 Task: Create a wiki and add a collaborator.
Action: Mouse moved to (773, 257)
Screenshot: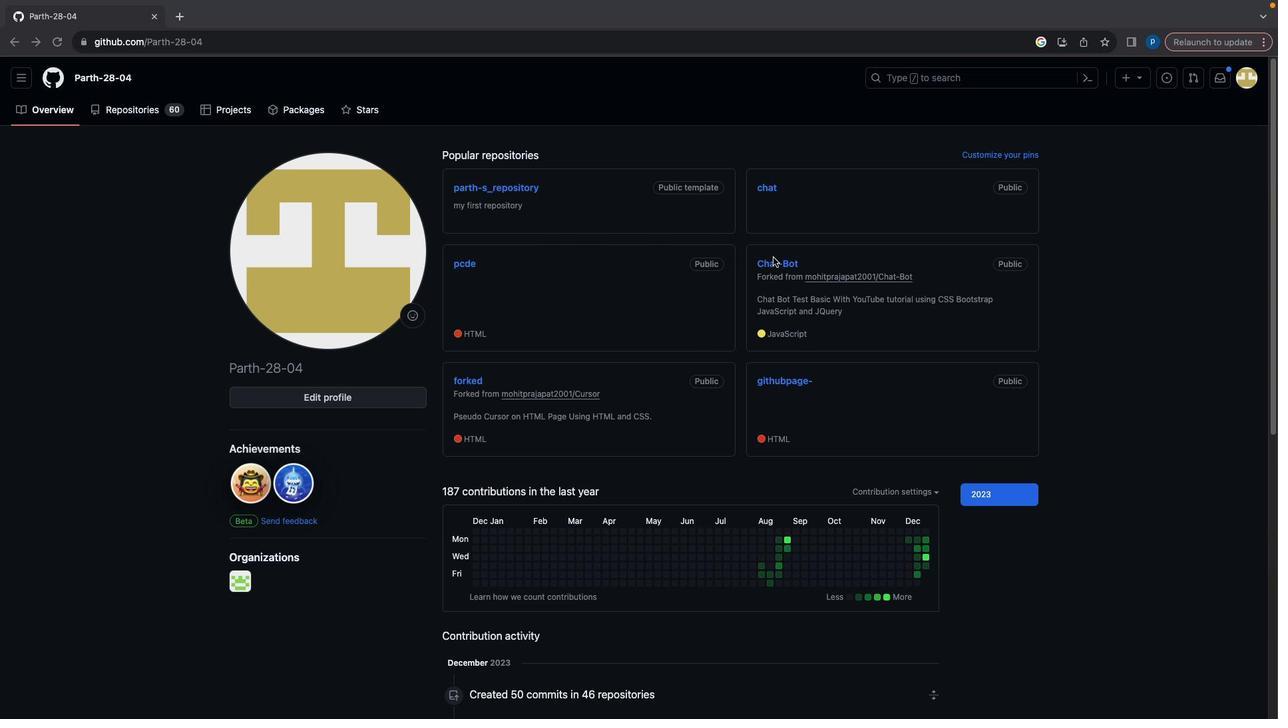 
Action: Mouse pressed left at (773, 257)
Screenshot: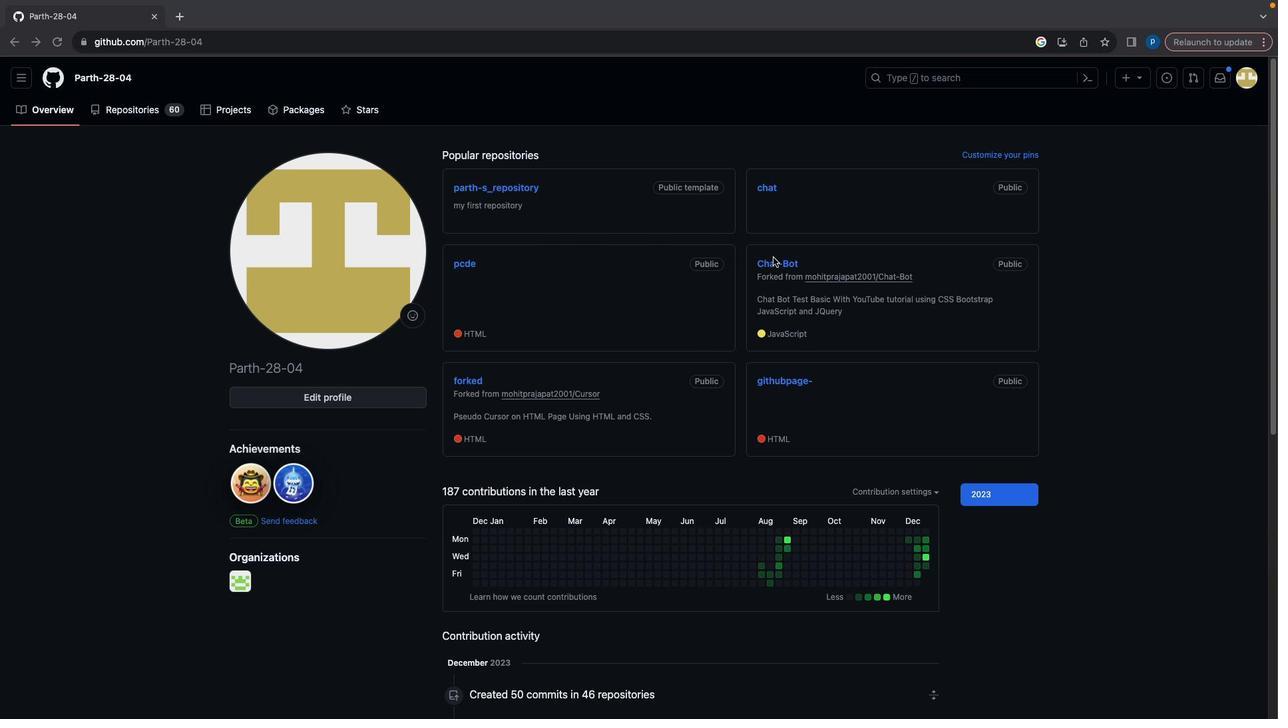 
Action: Mouse moved to (773, 261)
Screenshot: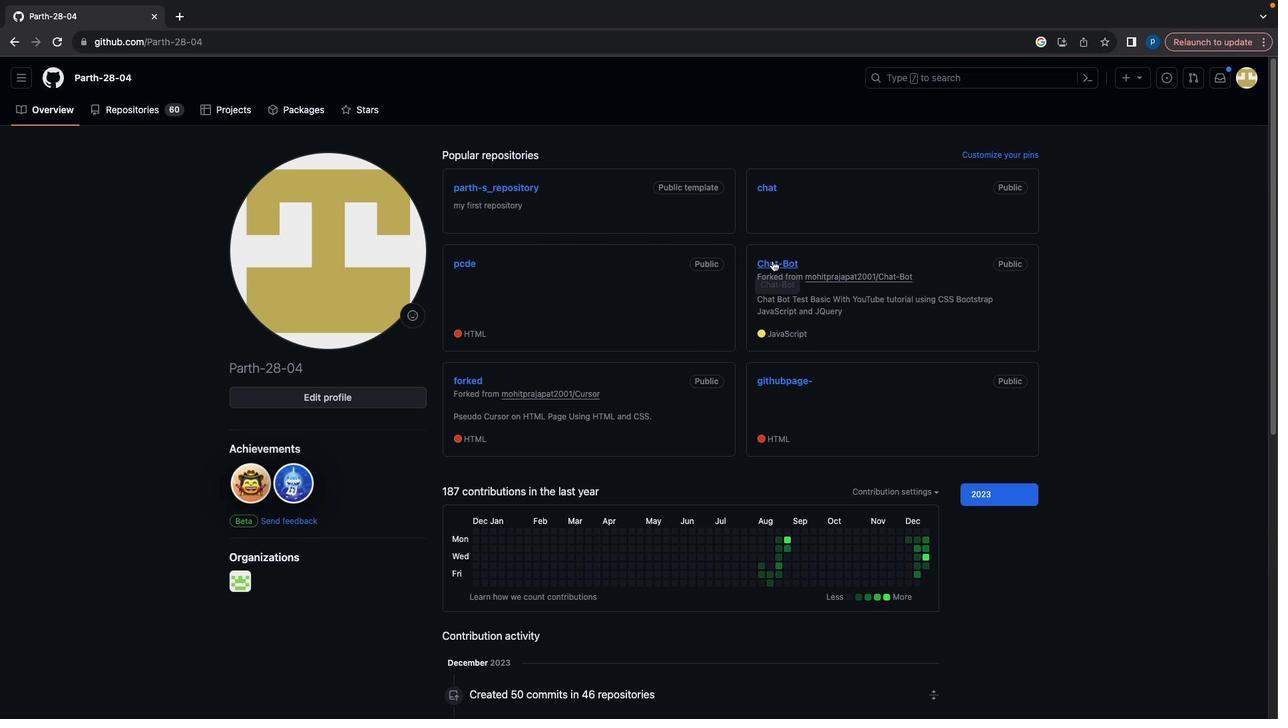 
Action: Mouse pressed left at (773, 261)
Screenshot: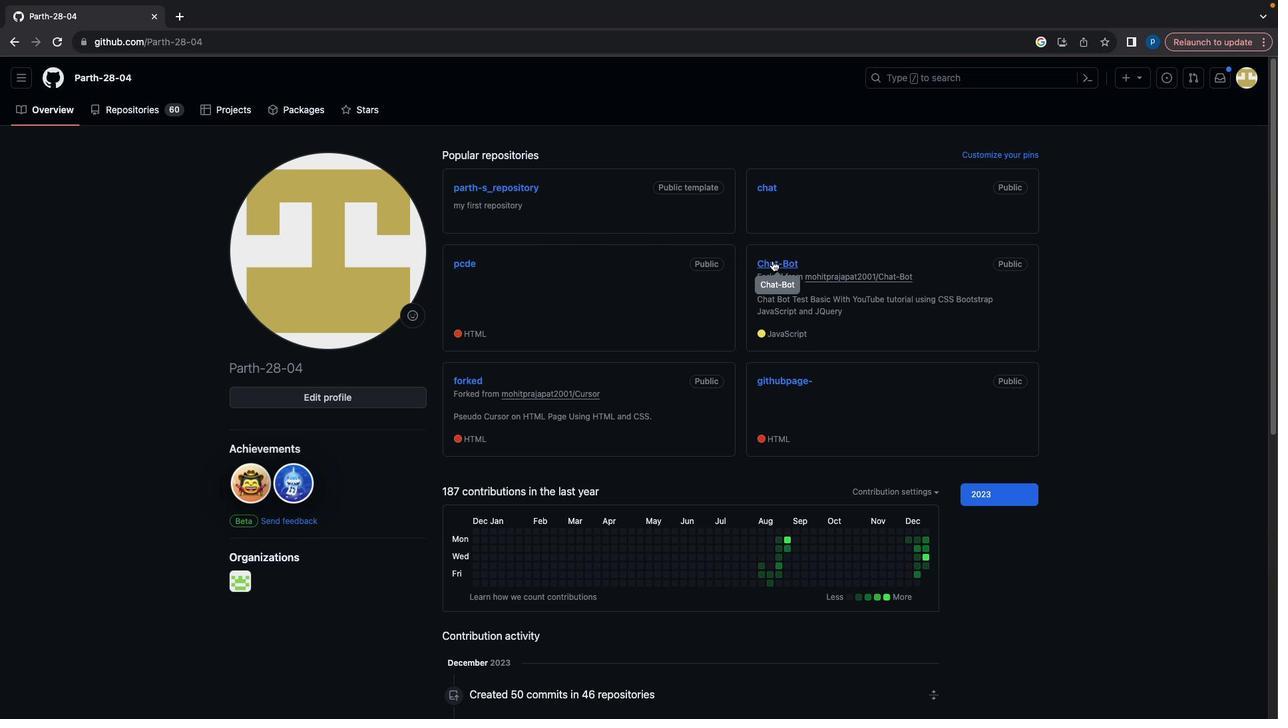 
Action: Mouse moved to (318, 101)
Screenshot: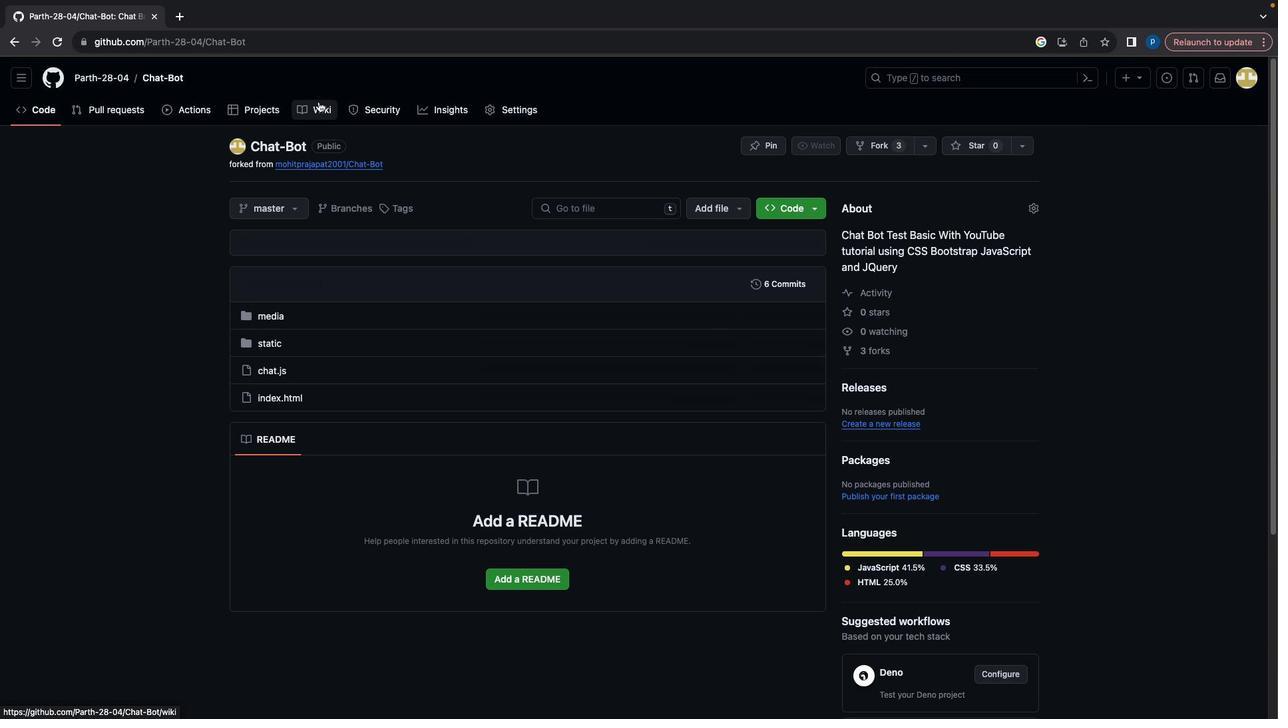 
Action: Mouse pressed left at (318, 101)
Screenshot: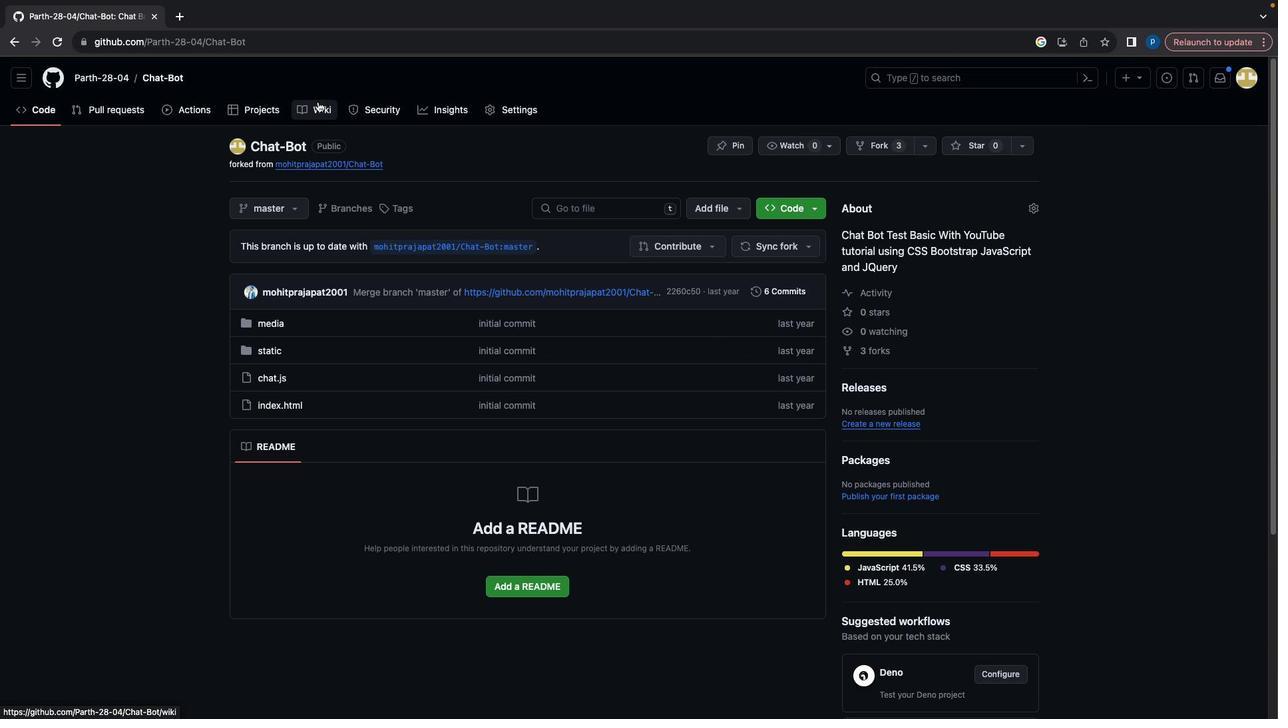 
Action: Mouse moved to (642, 268)
Screenshot: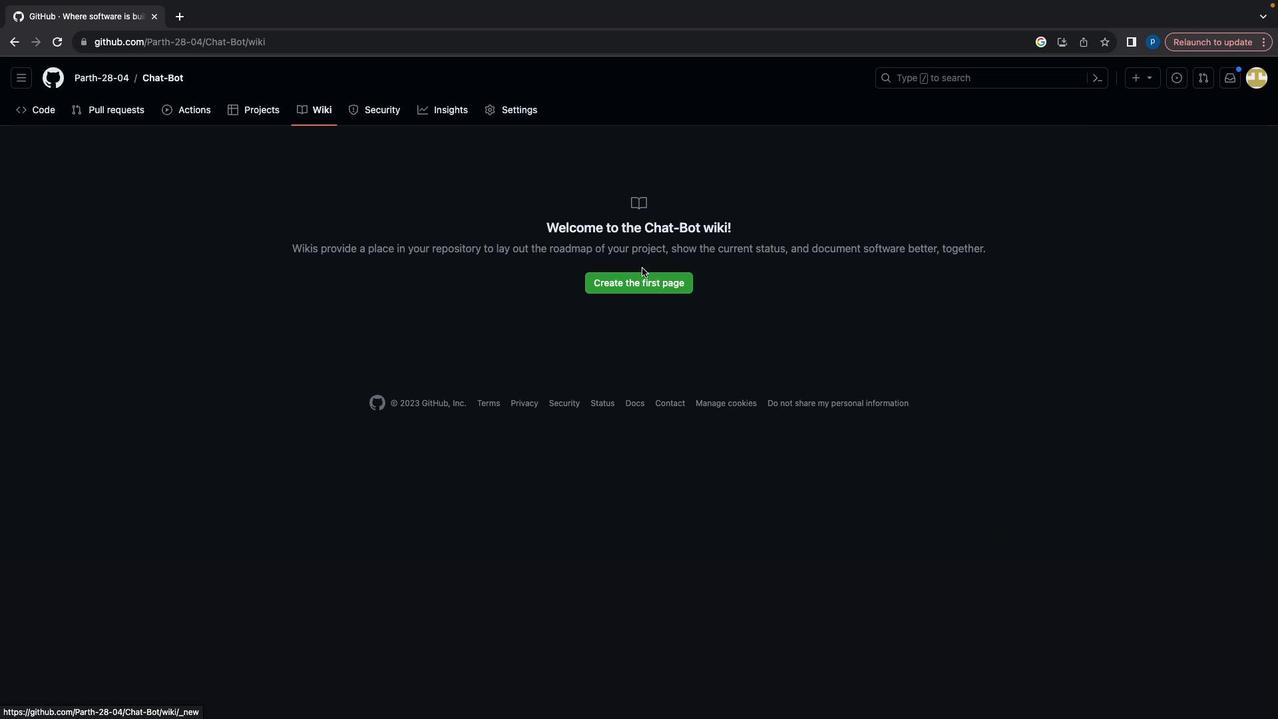 
Action: Mouse pressed left at (642, 268)
Screenshot: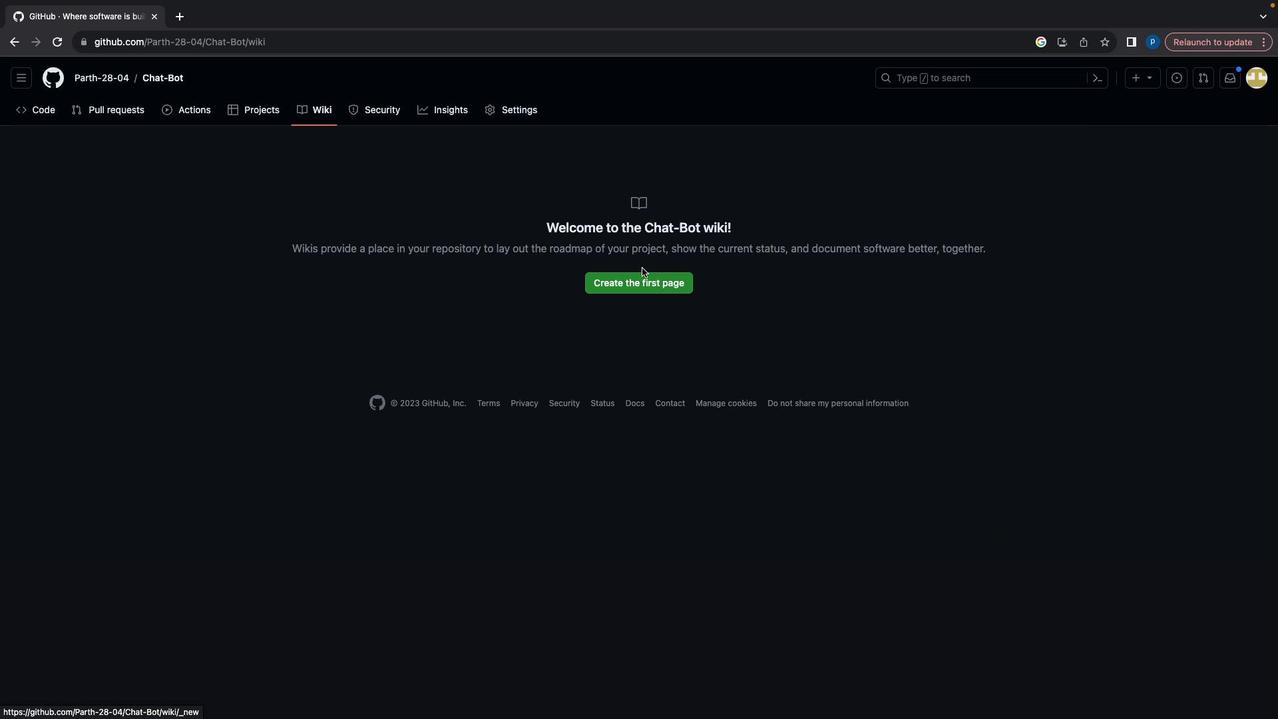 
Action: Mouse moved to (641, 276)
Screenshot: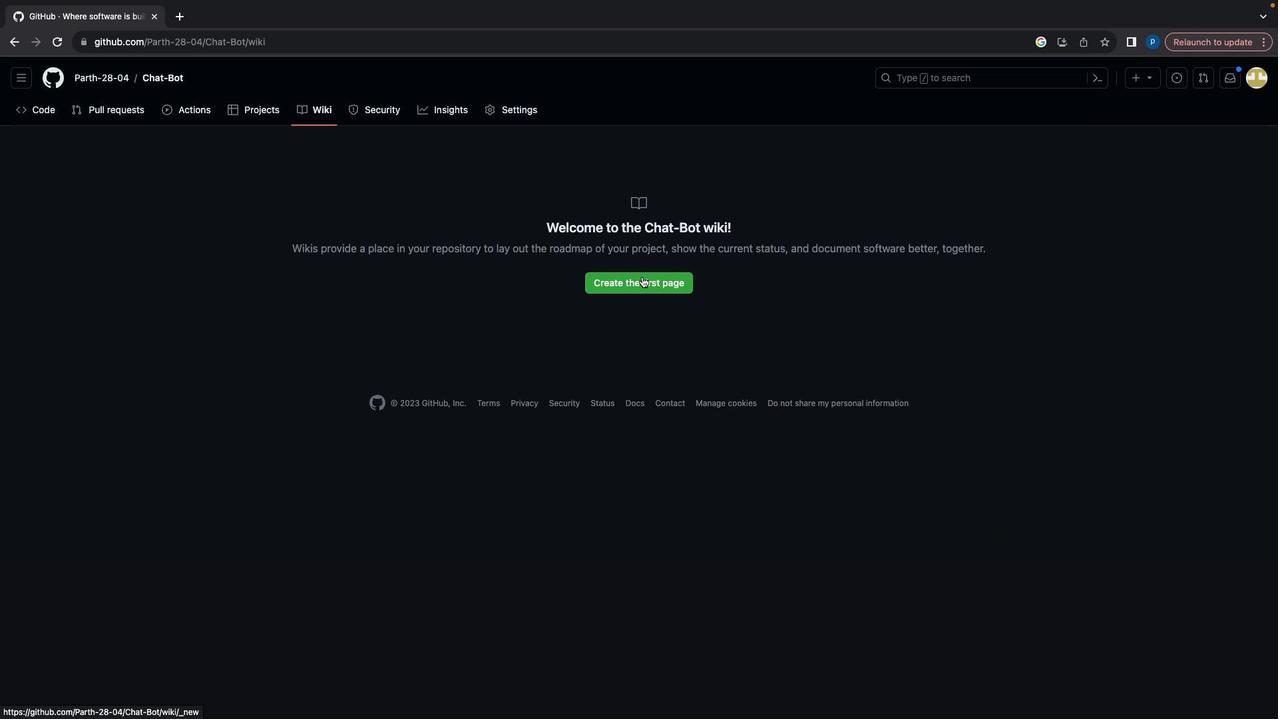 
Action: Mouse pressed left at (641, 276)
Screenshot: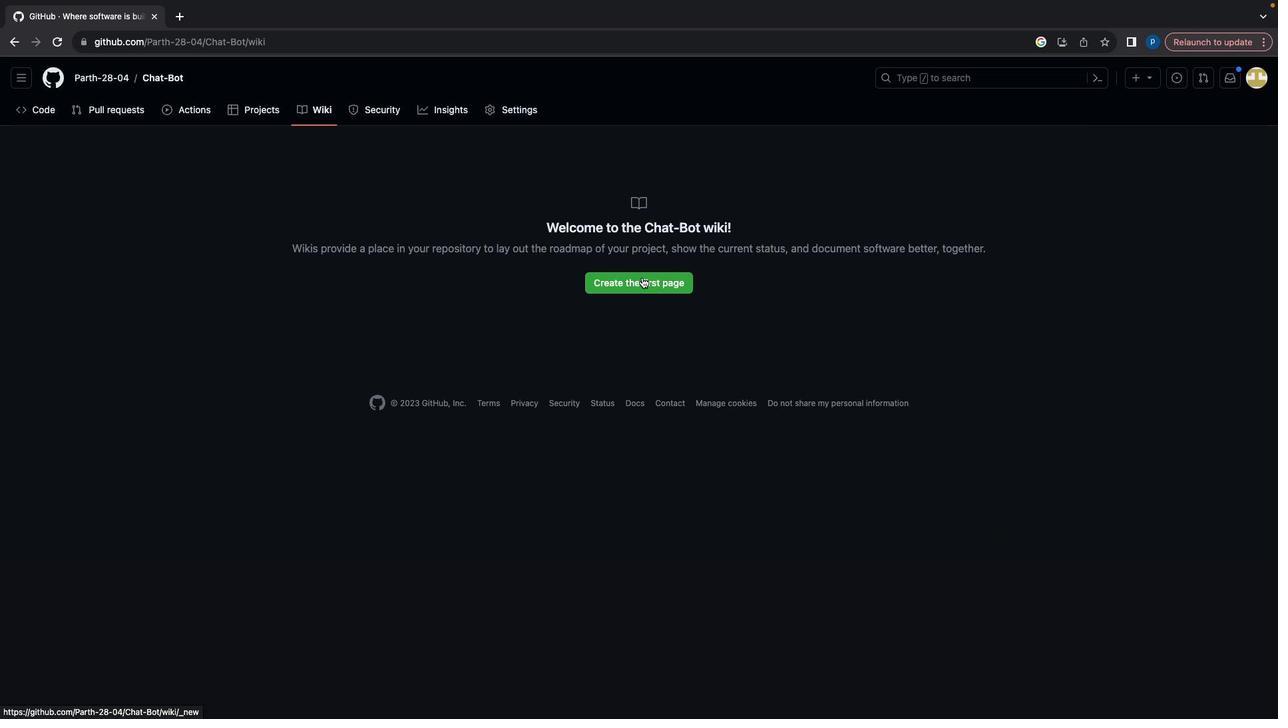 
Action: Mouse moved to (491, 282)
Screenshot: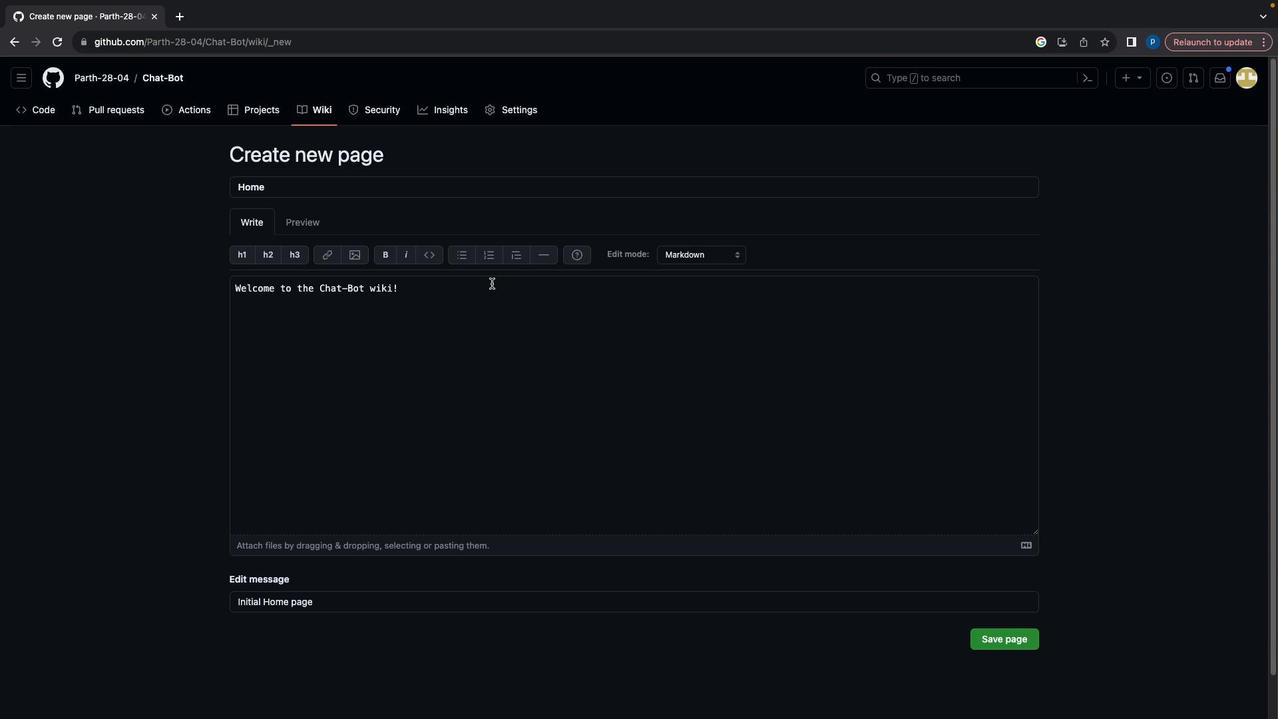 
Action: Mouse pressed left at (491, 282)
Screenshot: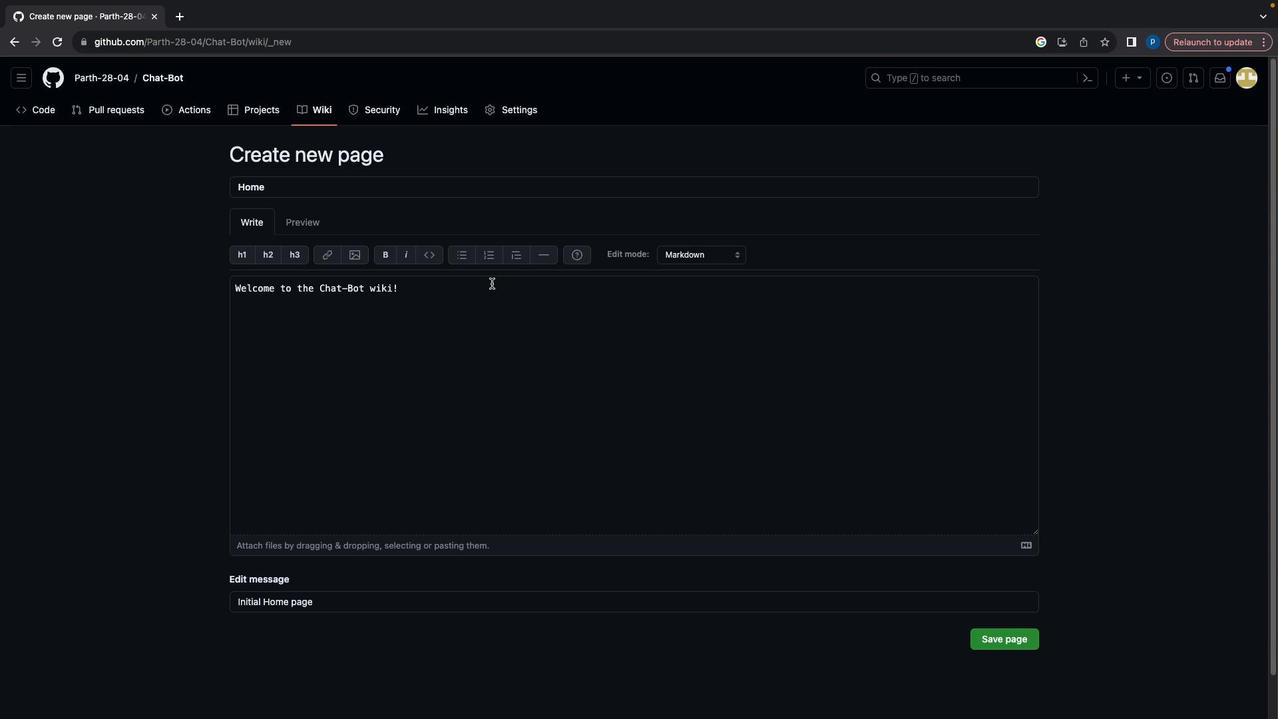 
Action: Key pressed Key.spaceKey.shift'T''h''i''s'Key.spaceKey.shift'P''a''g''e'Key.spaceKey.shift'T''o'Key.spaceKey.shift'C''r''e''a''t''r'Key.spaceKey.backspaceKey.backspace'e'Key.space'a''n''d'Key.spaceKey.shift'C''o''l''l''a''b''o''r''a''t''i''v''e'Key.spaceKey.shift'B''a''e'Key.backspace's''e'Key.space
Screenshot: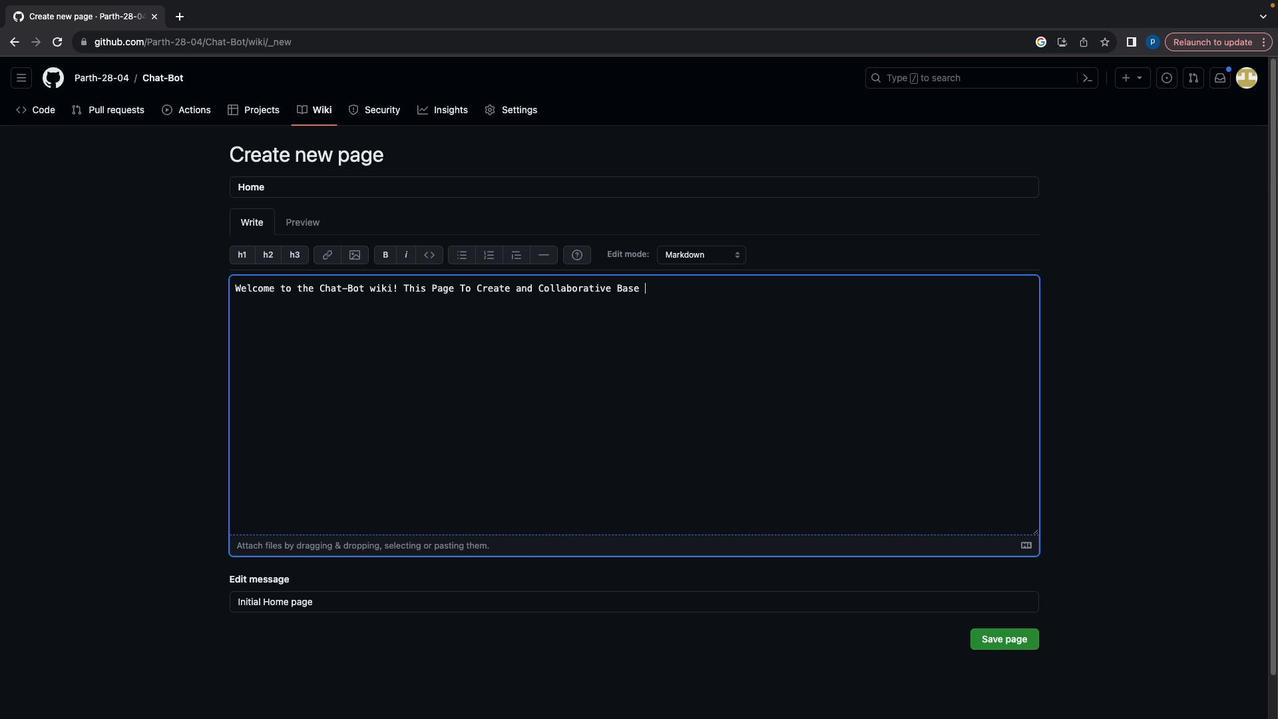 
Action: Mouse moved to (1002, 631)
Screenshot: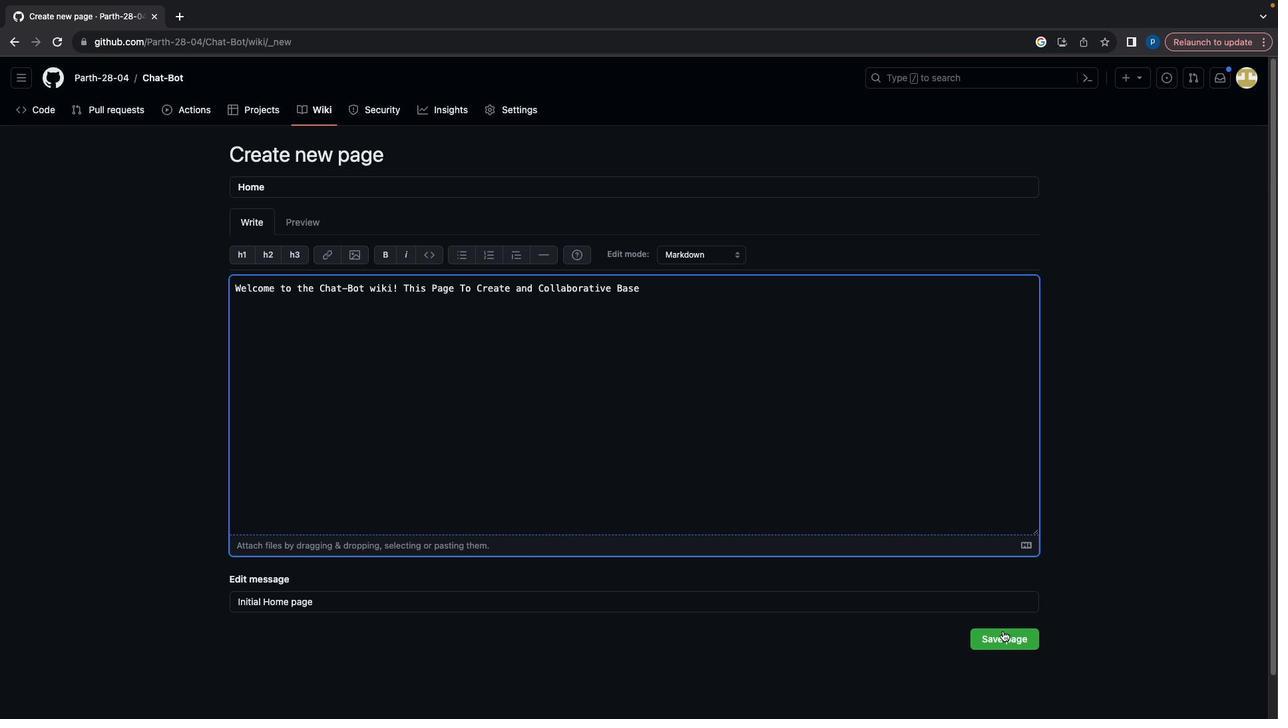 
Action: Mouse pressed left at (1002, 631)
Screenshot: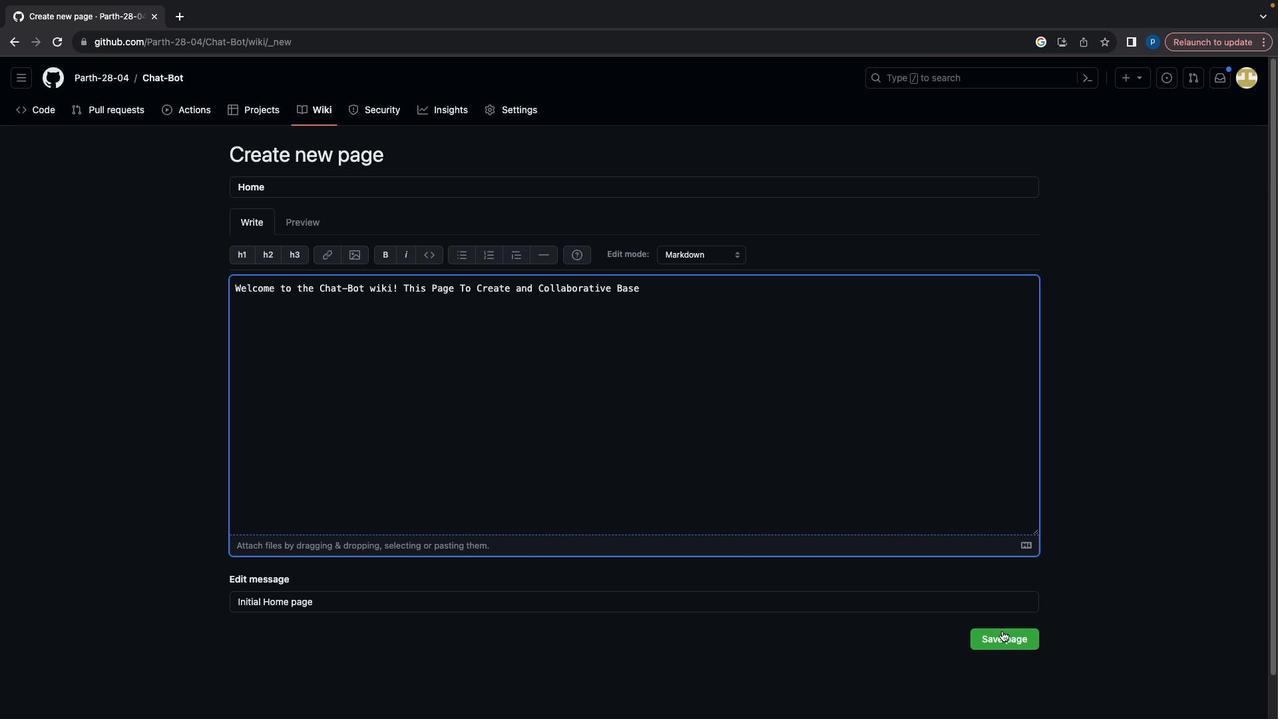 
Action: Mouse moved to (529, 109)
Screenshot: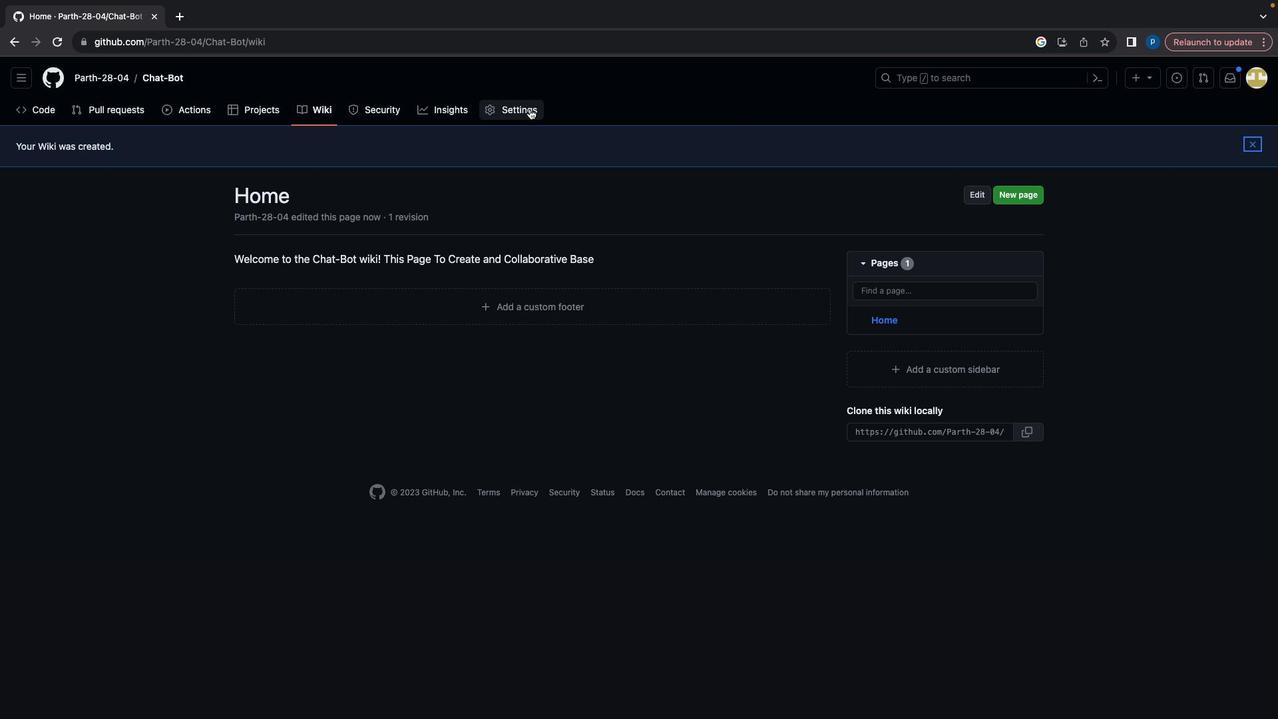 
Action: Mouse pressed left at (529, 109)
Screenshot: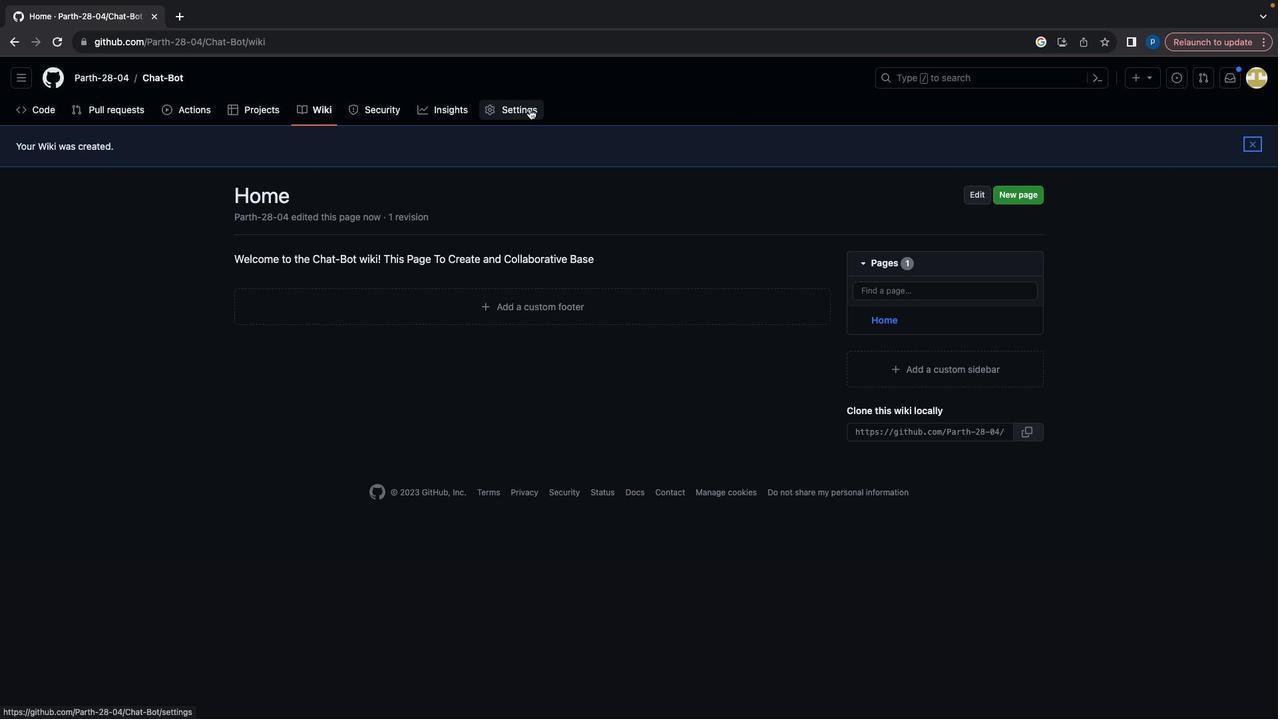 
Action: Mouse moved to (302, 205)
Screenshot: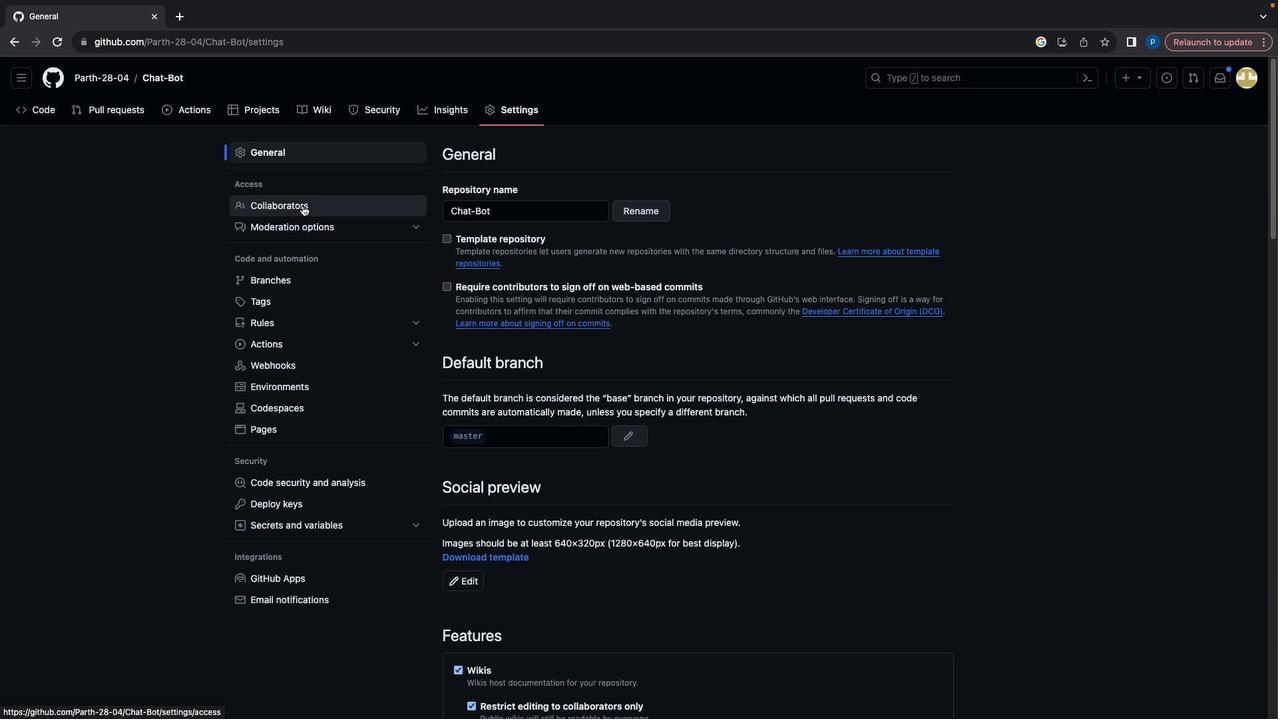 
Action: Mouse pressed left at (302, 205)
Screenshot: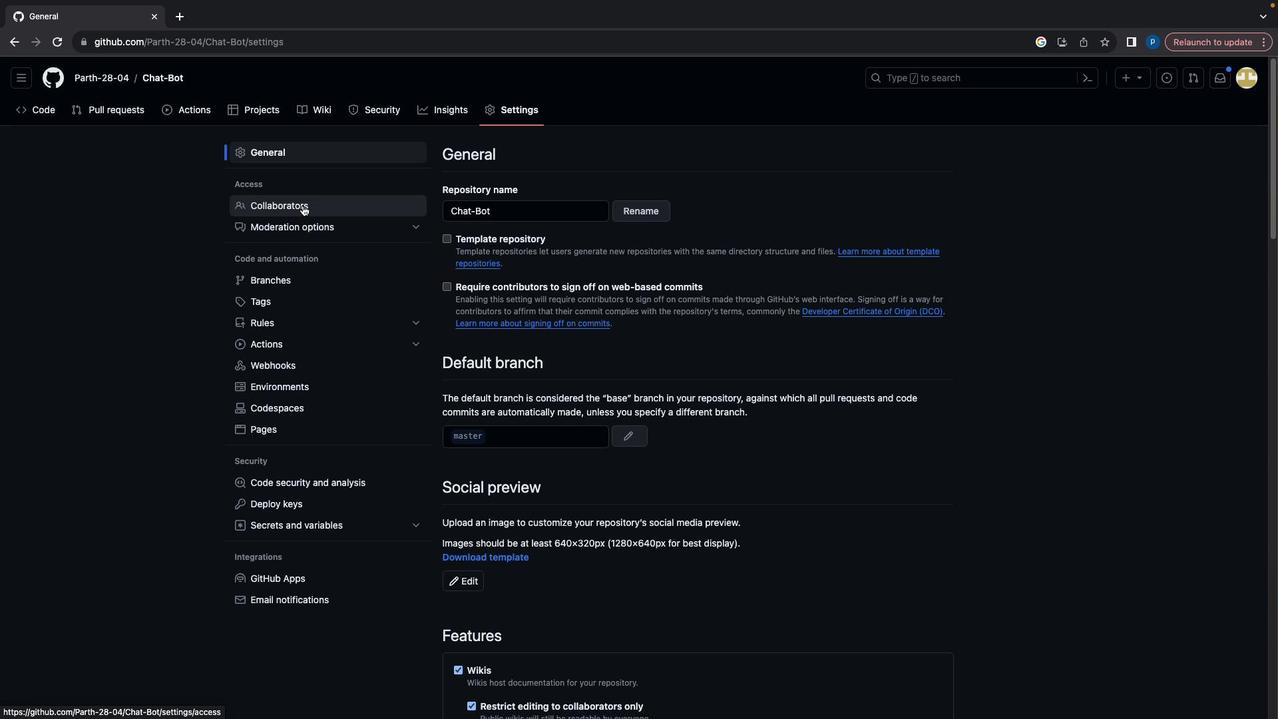 
Action: Mouse moved to (693, 457)
Screenshot: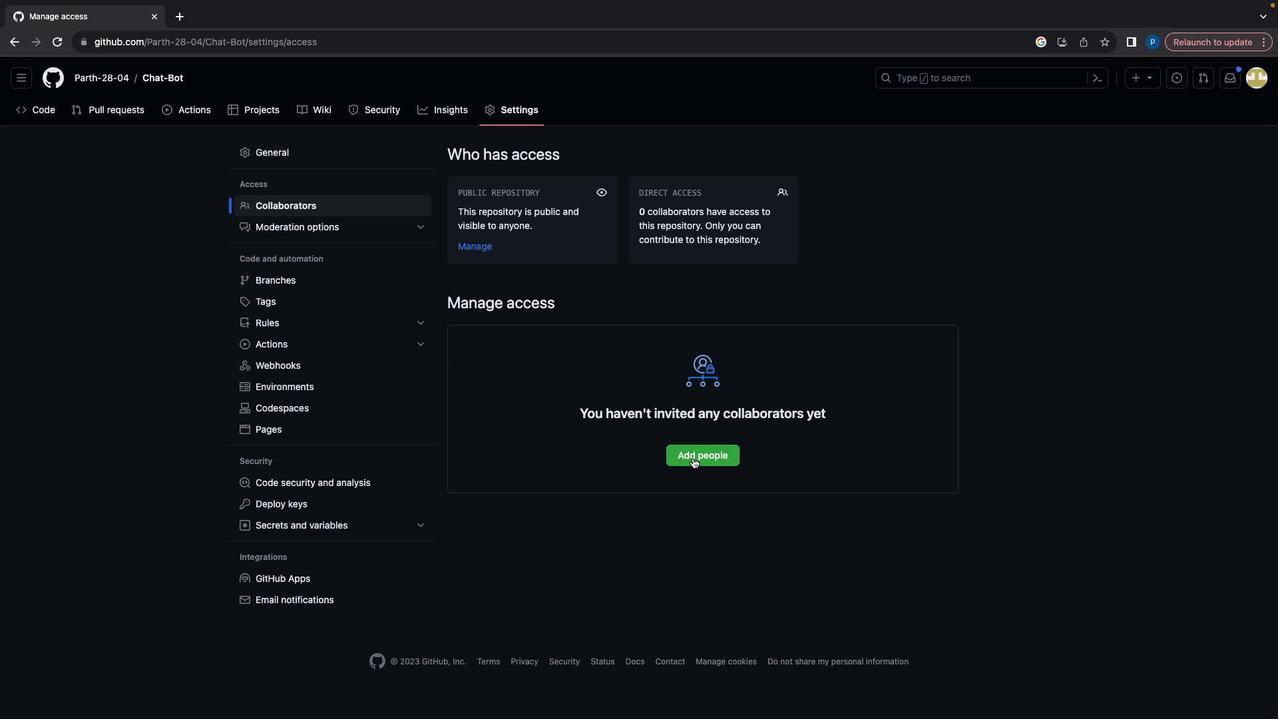 
Action: Mouse pressed left at (693, 457)
Screenshot: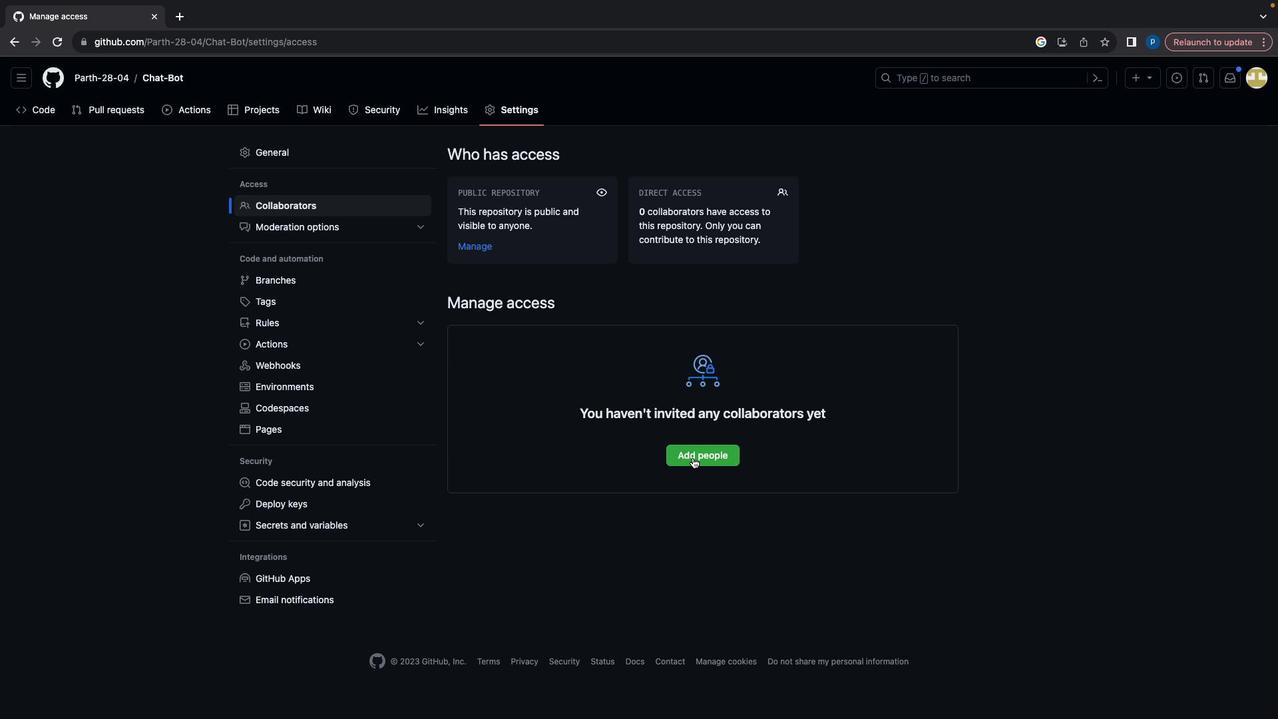 
Action: Mouse moved to (564, 233)
Screenshot: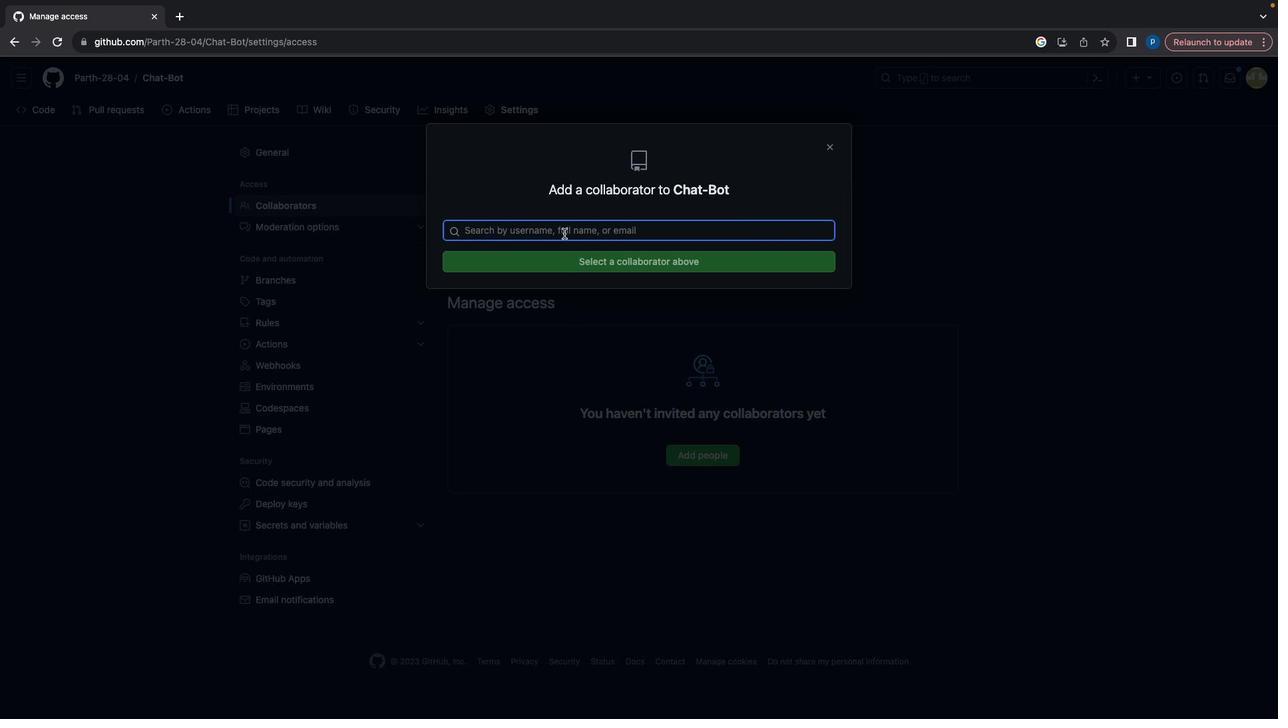 
Action: Mouse pressed left at (564, 233)
Screenshot: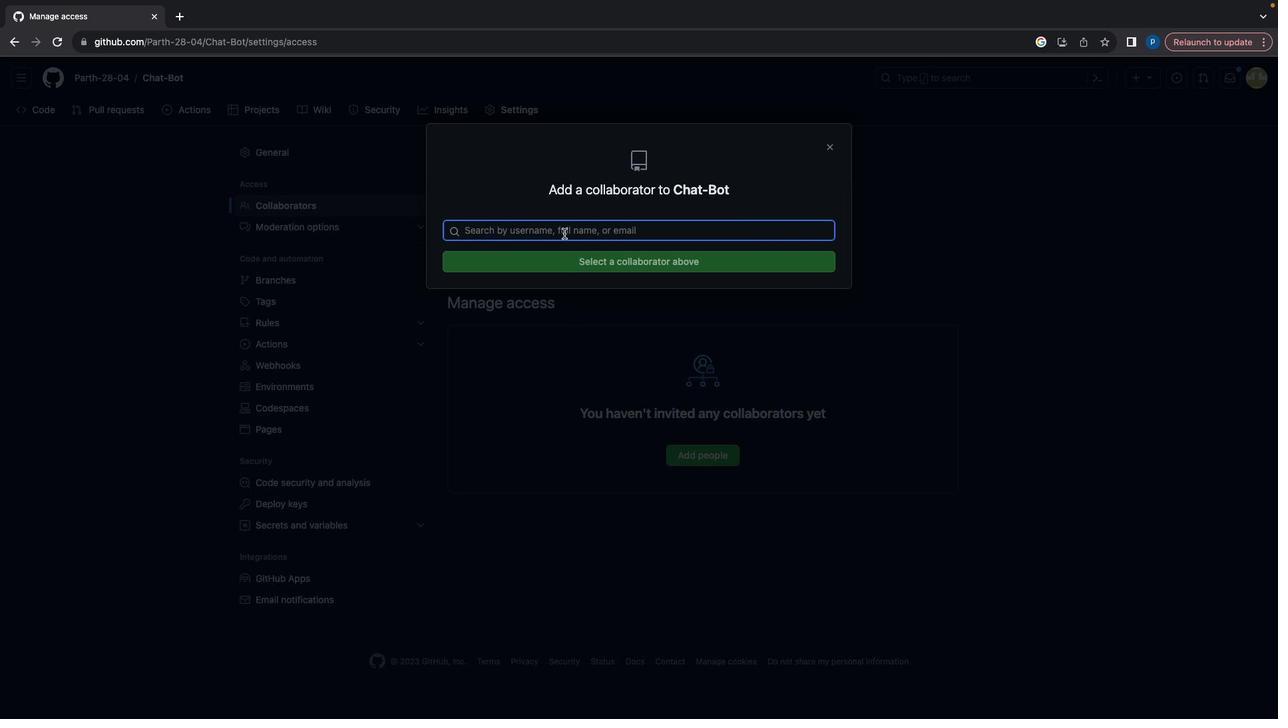 
Action: Key pressed Key.shift'Y''a''s''h''s''h''i''v''s'Key.backspace'a'
Screenshot: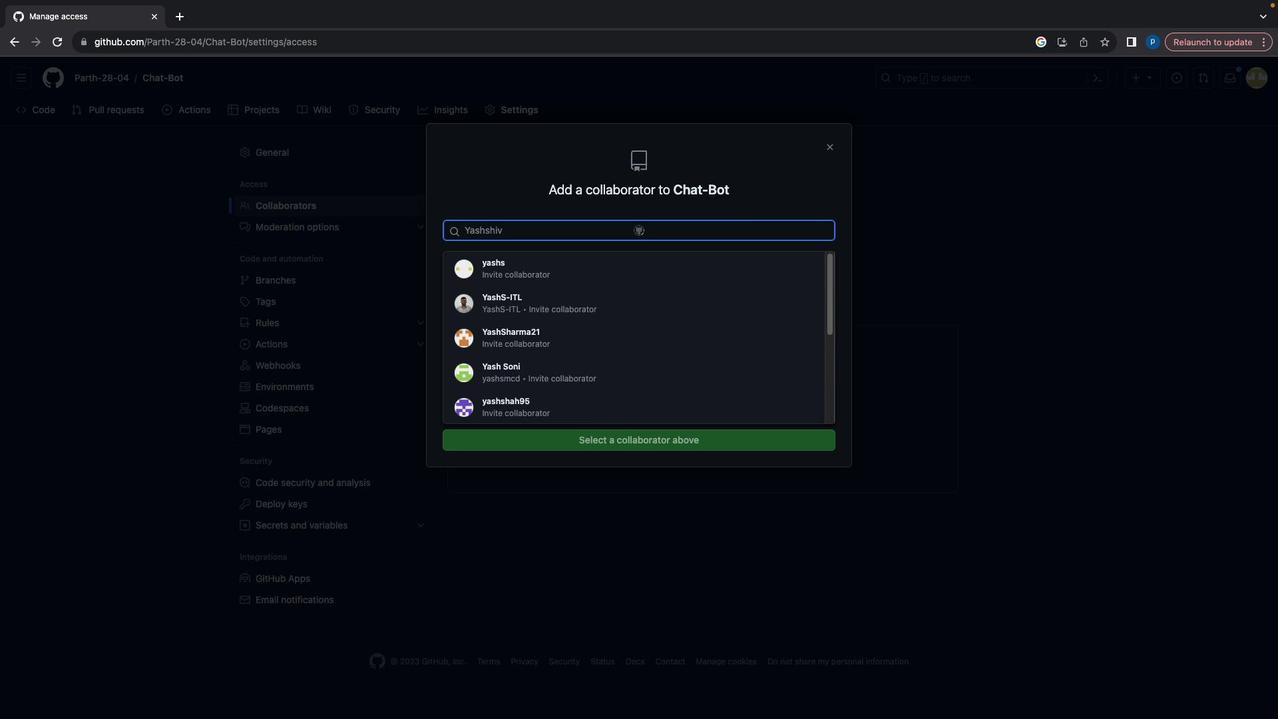
Action: Mouse moved to (517, 374)
Screenshot: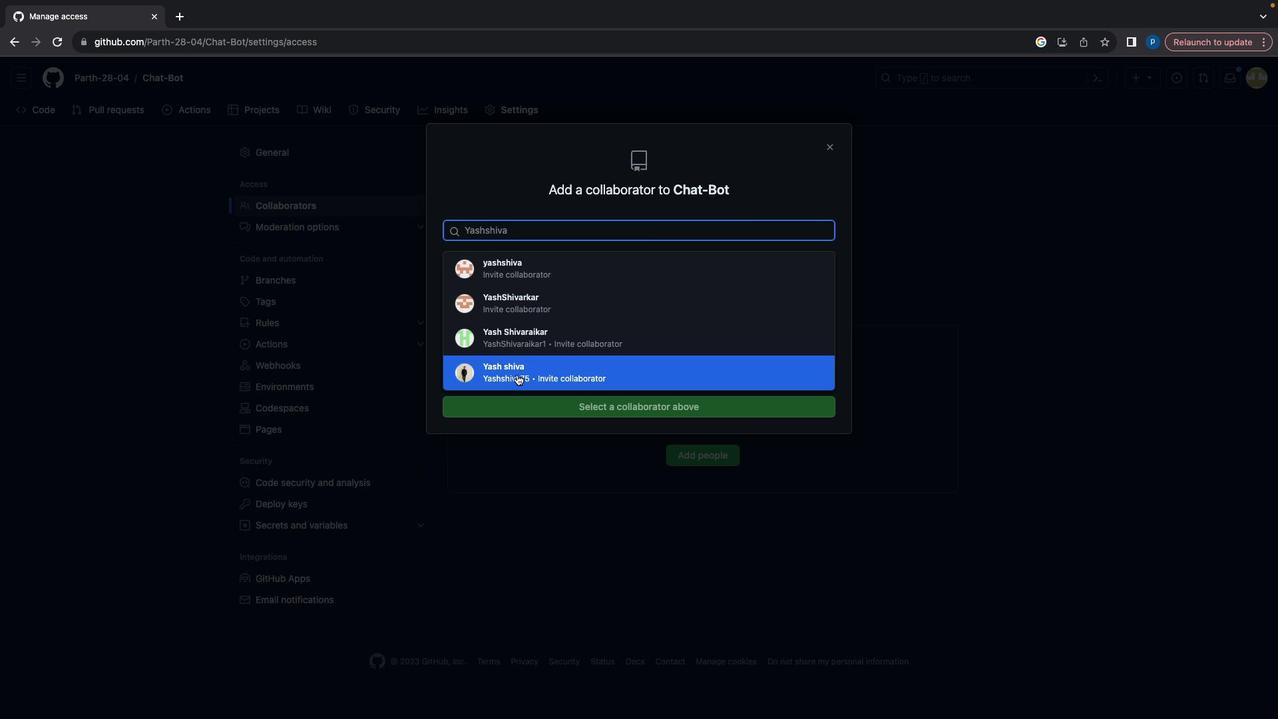 
Action: Mouse pressed left at (517, 374)
Screenshot: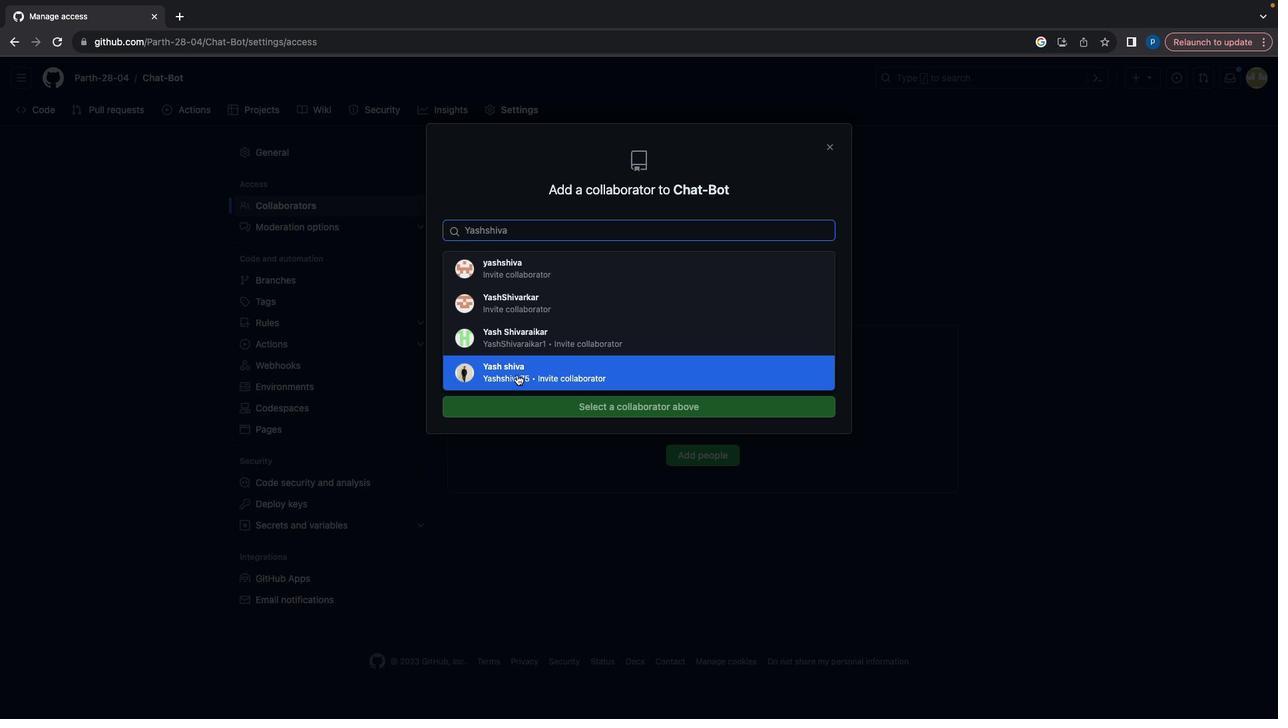 
Action: Mouse moved to (567, 286)
Screenshot: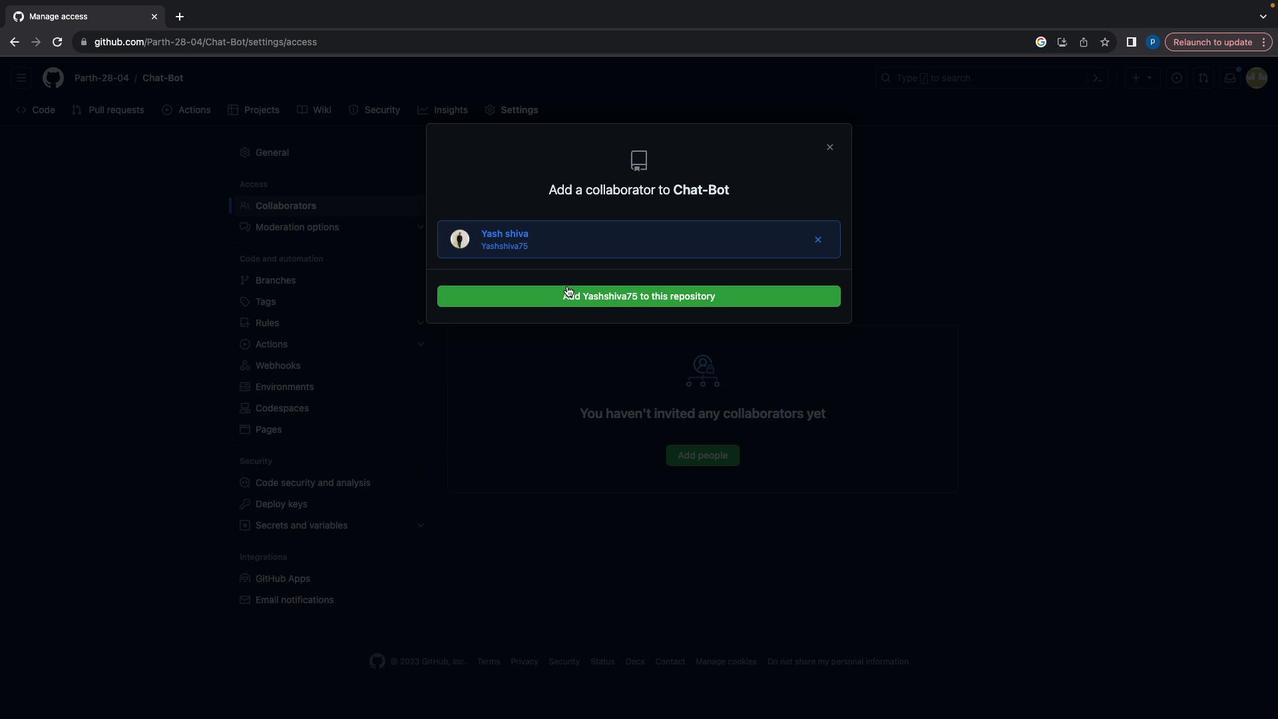 
Action: Mouse pressed left at (567, 286)
Screenshot: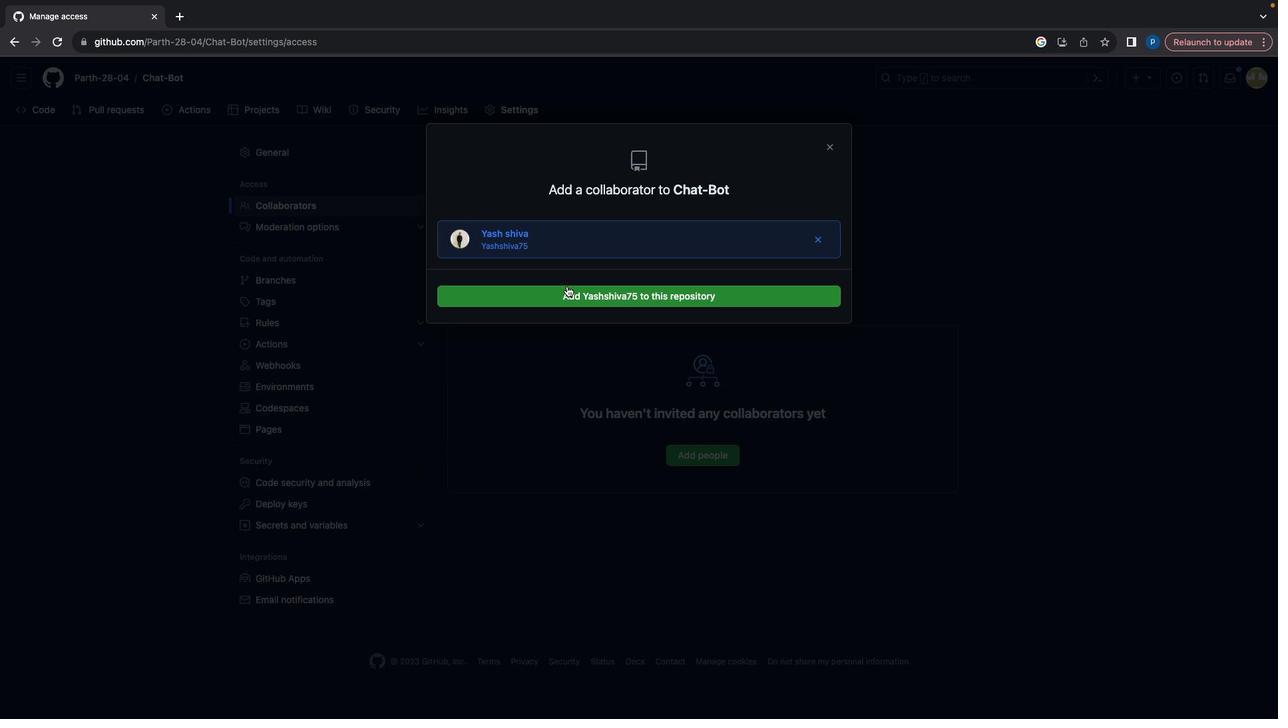 
Action: Mouse moved to (467, 462)
Screenshot: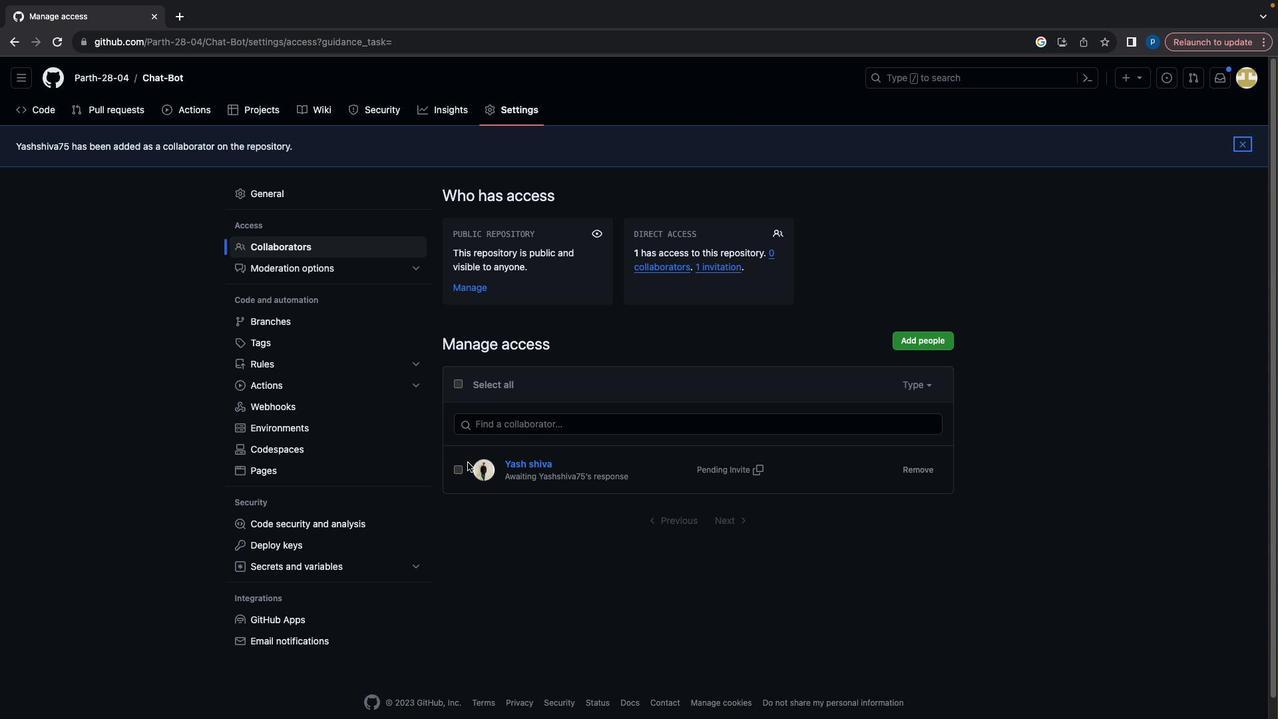 
